 Task: Change the manage active status to no one.
Action: Mouse moved to (879, 117)
Screenshot: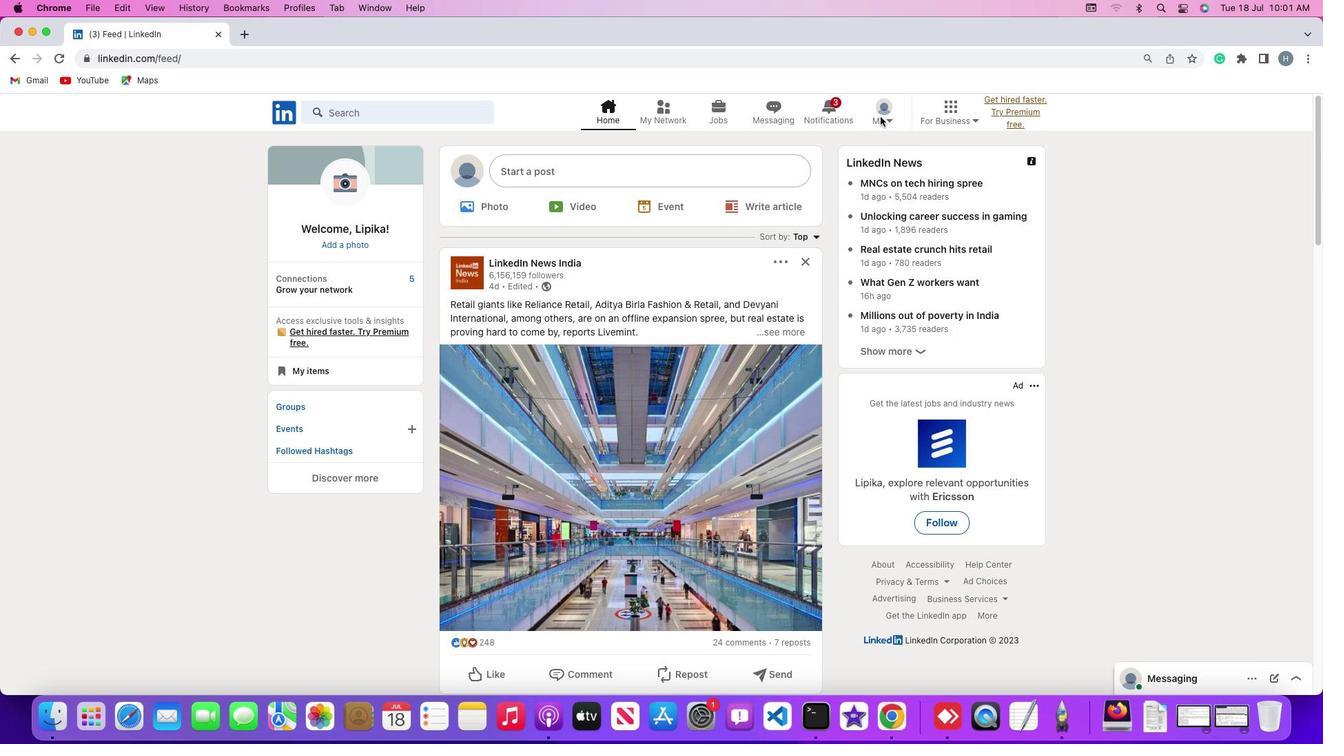
Action: Mouse pressed left at (879, 117)
Screenshot: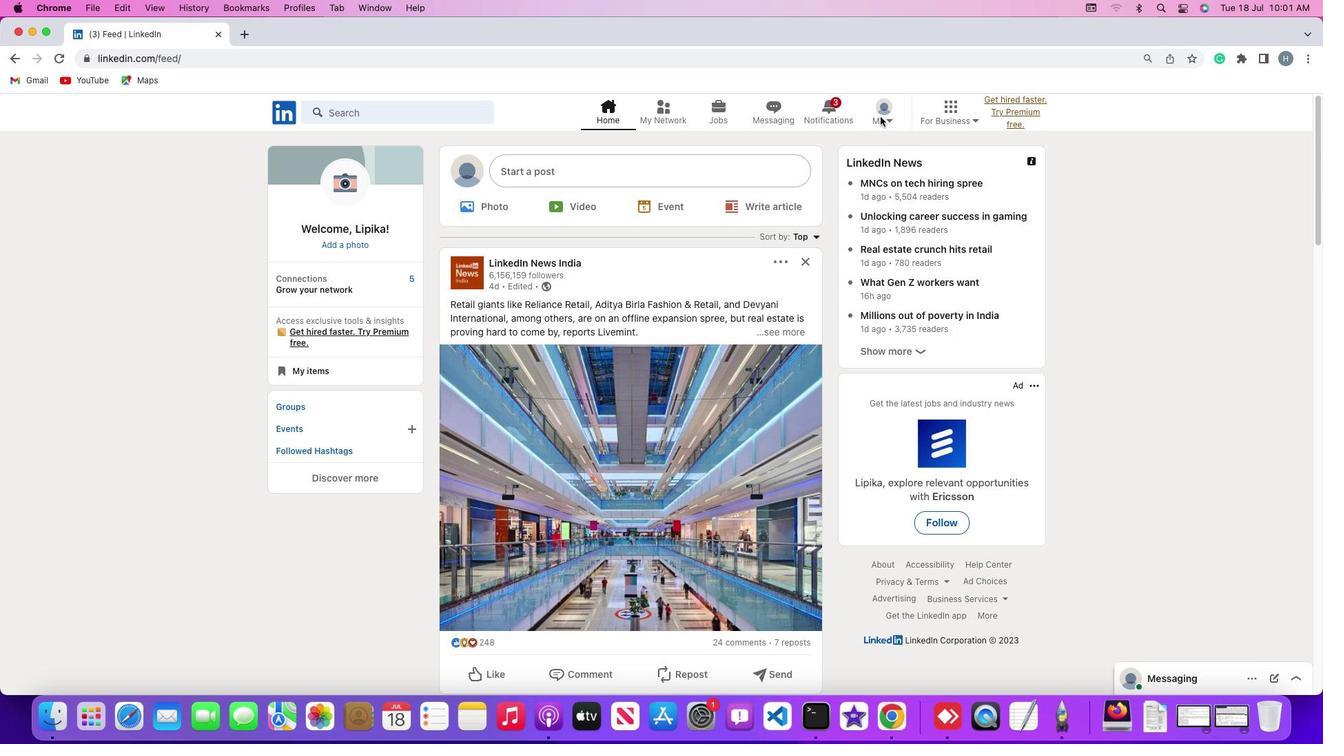 
Action: Mouse moved to (886, 115)
Screenshot: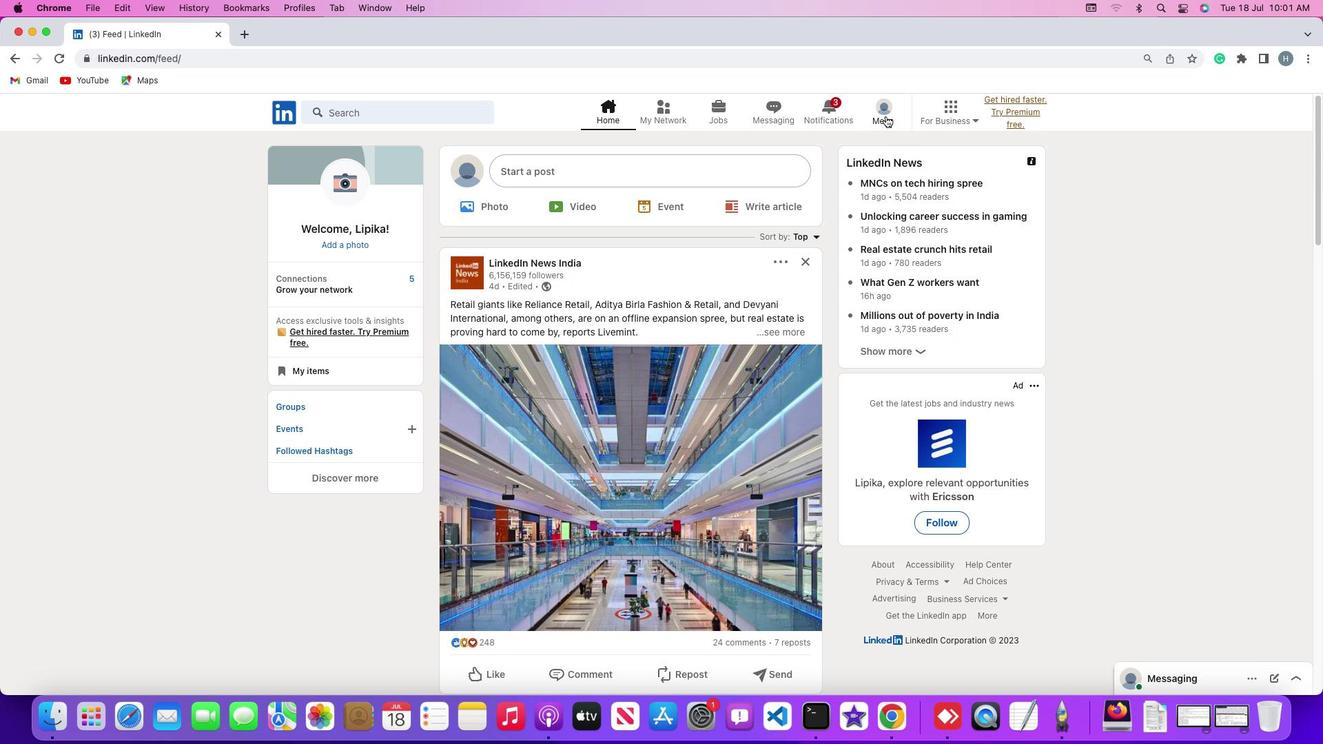 
Action: Mouse pressed left at (886, 115)
Screenshot: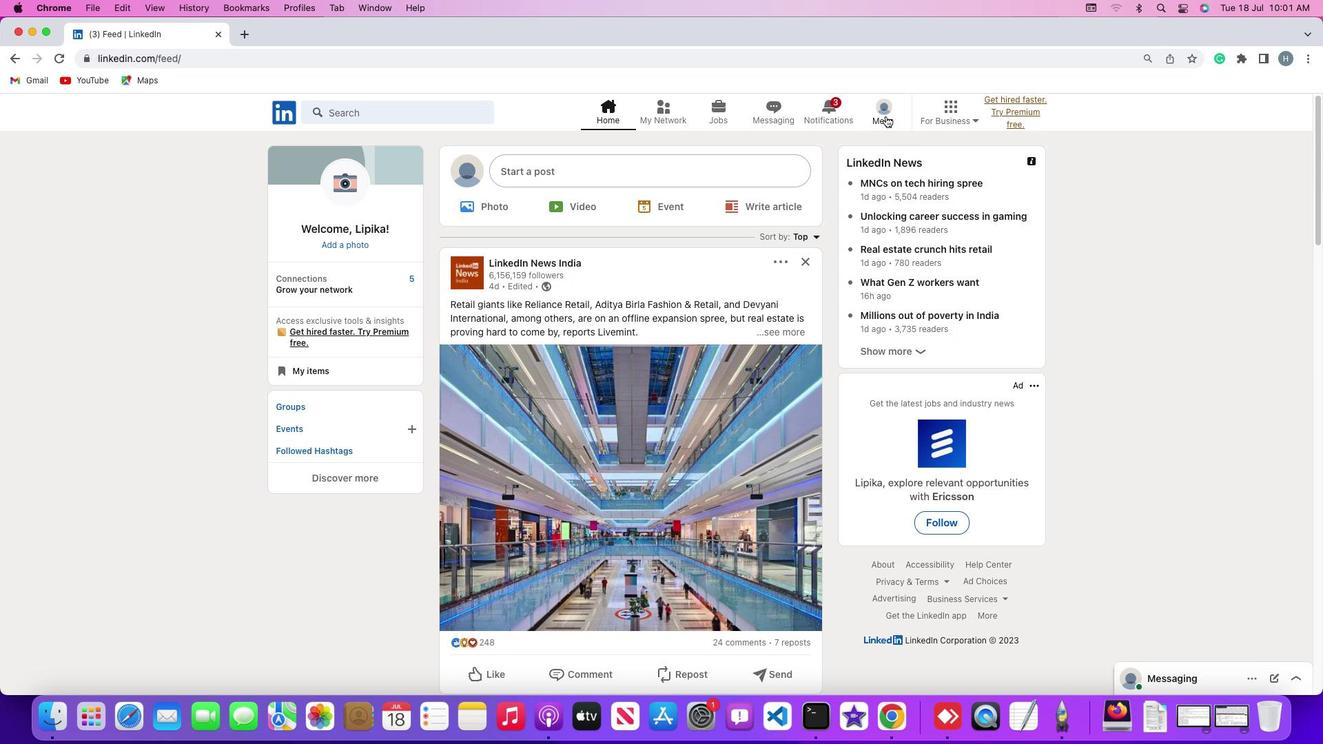 
Action: Mouse moved to (812, 260)
Screenshot: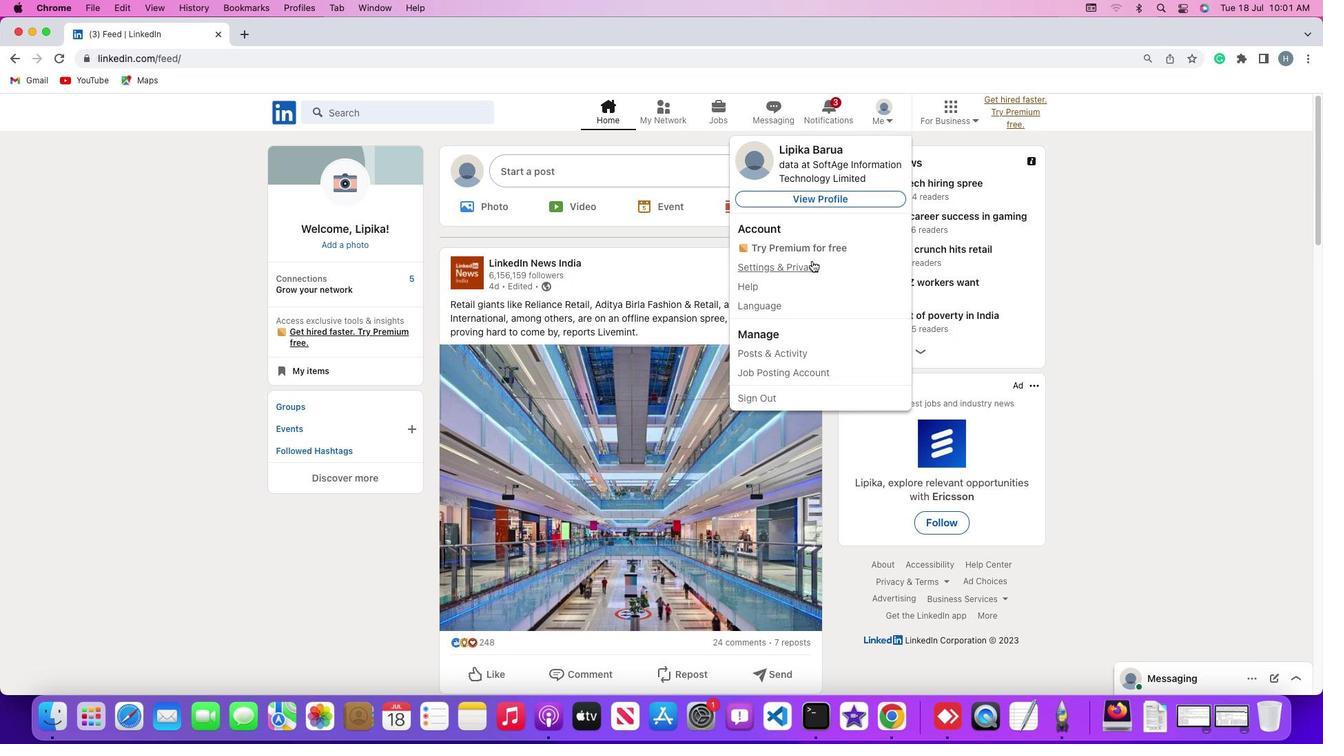 
Action: Mouse pressed left at (812, 260)
Screenshot: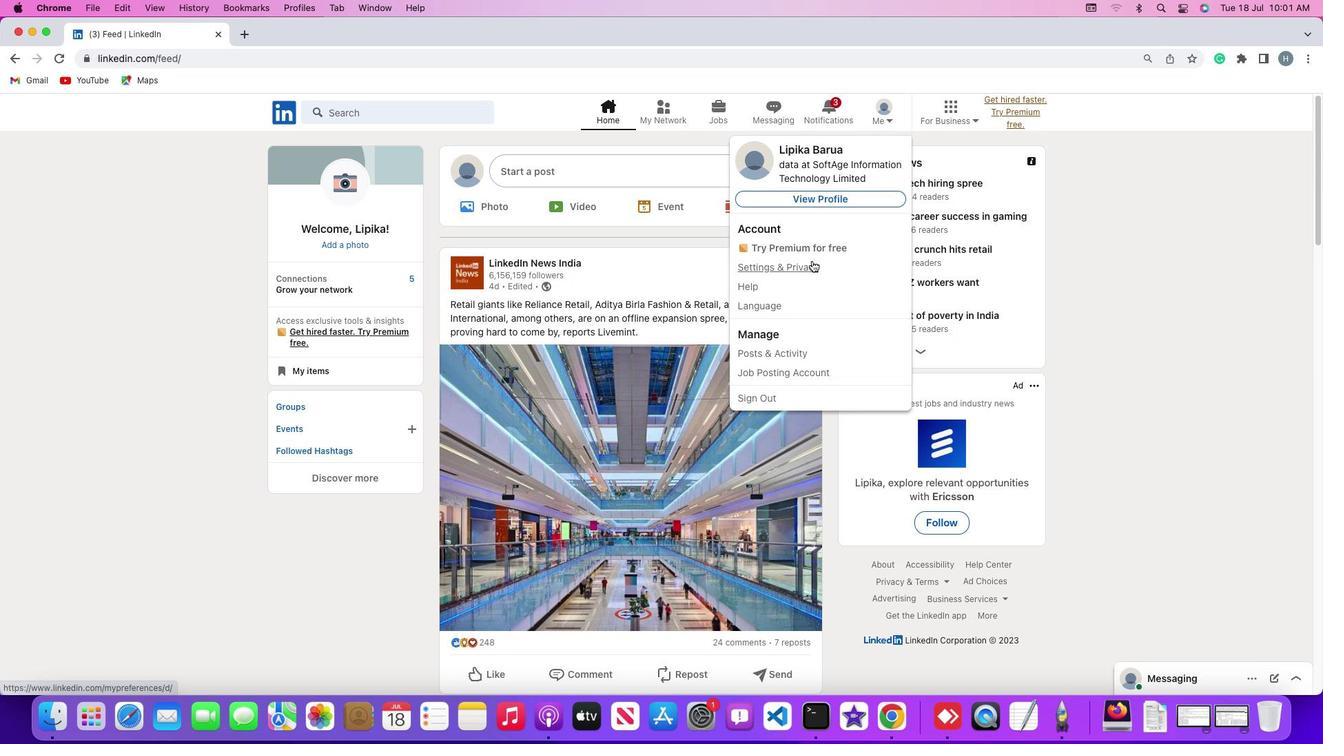 
Action: Mouse moved to (85, 318)
Screenshot: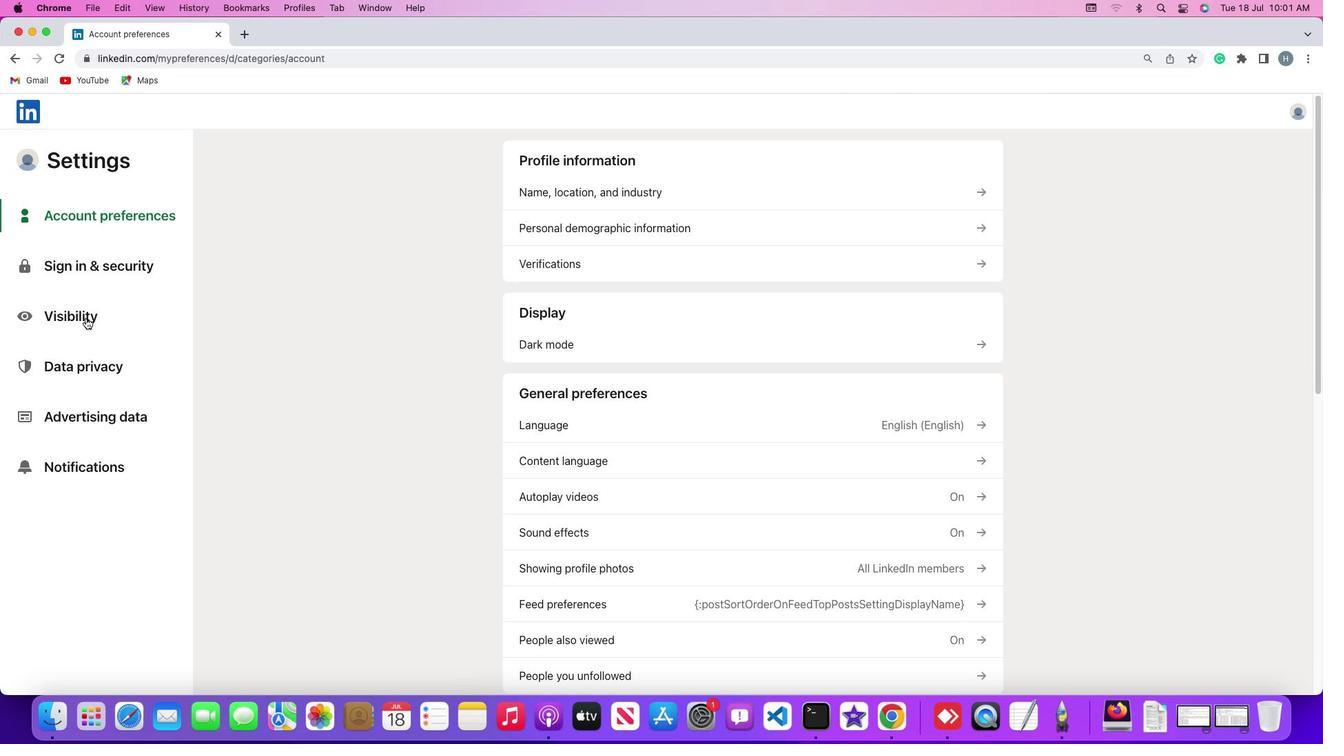 
Action: Mouse pressed left at (85, 318)
Screenshot: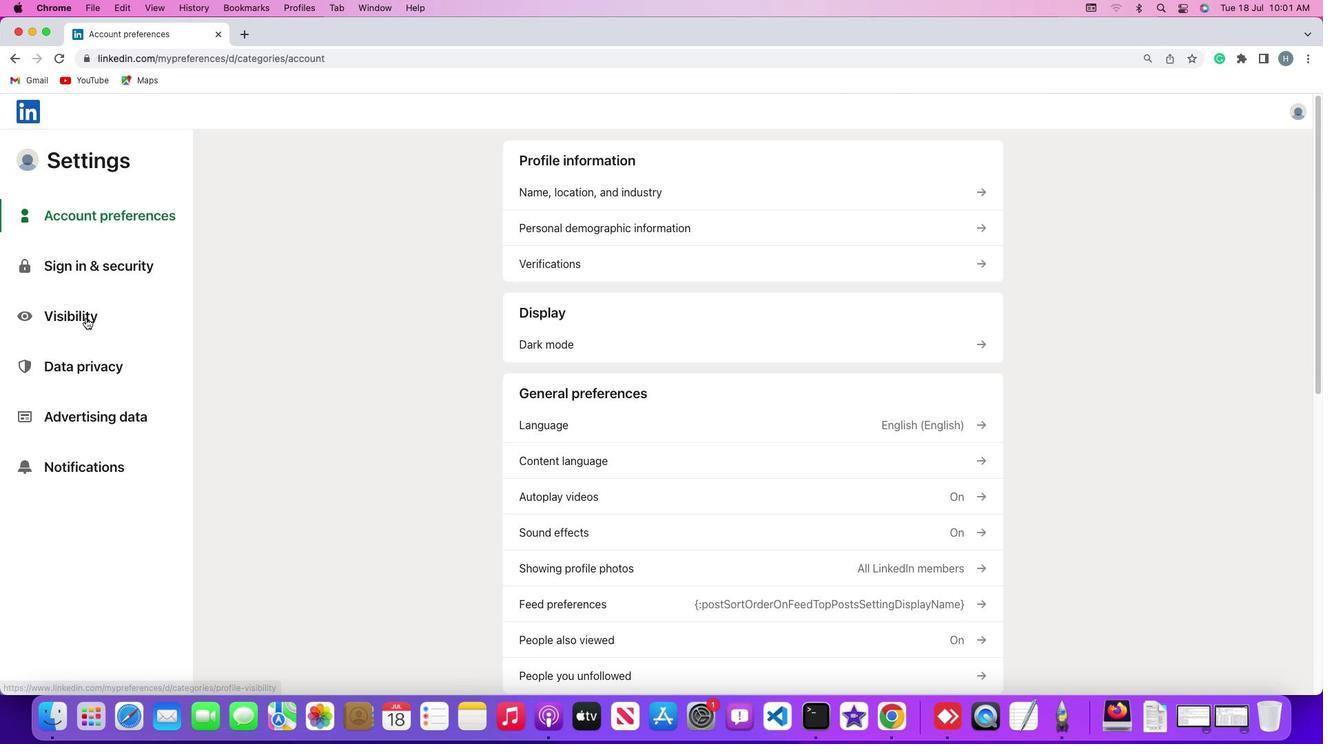 
Action: Mouse pressed left at (85, 318)
Screenshot: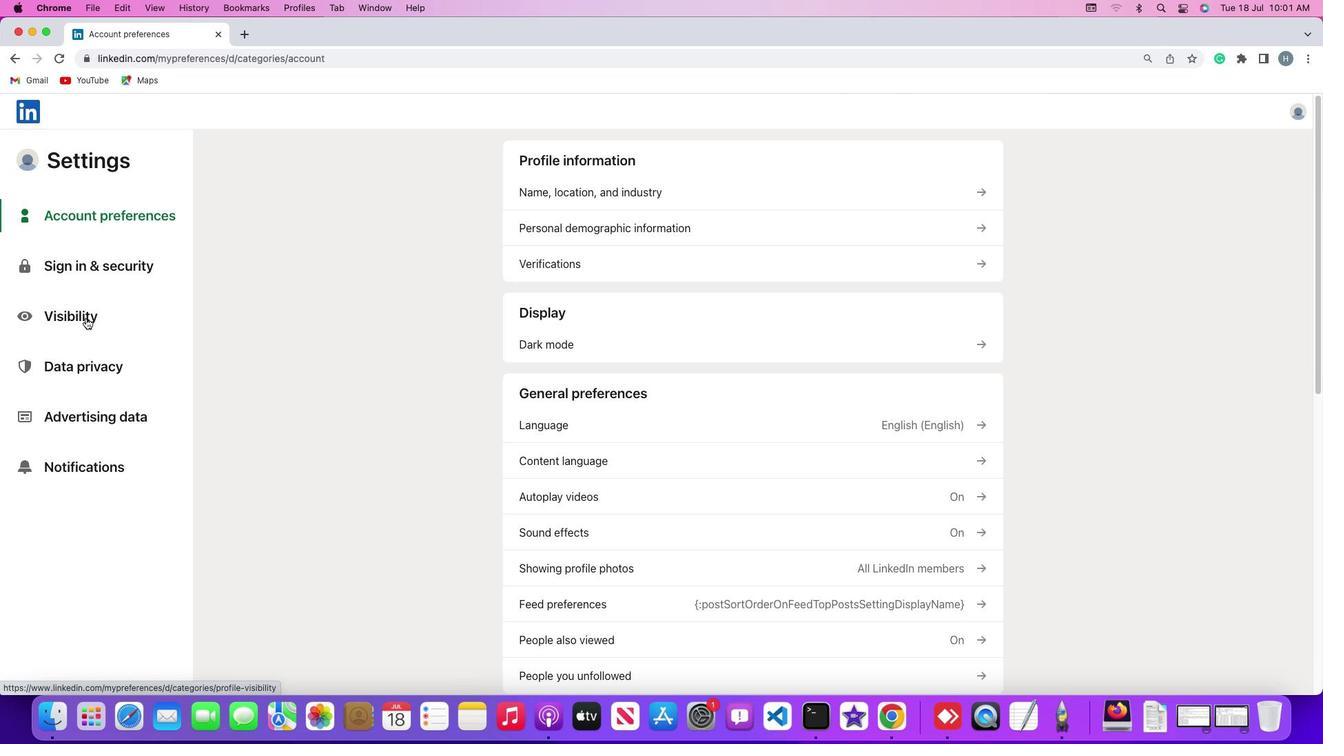 
Action: Mouse moved to (598, 630)
Screenshot: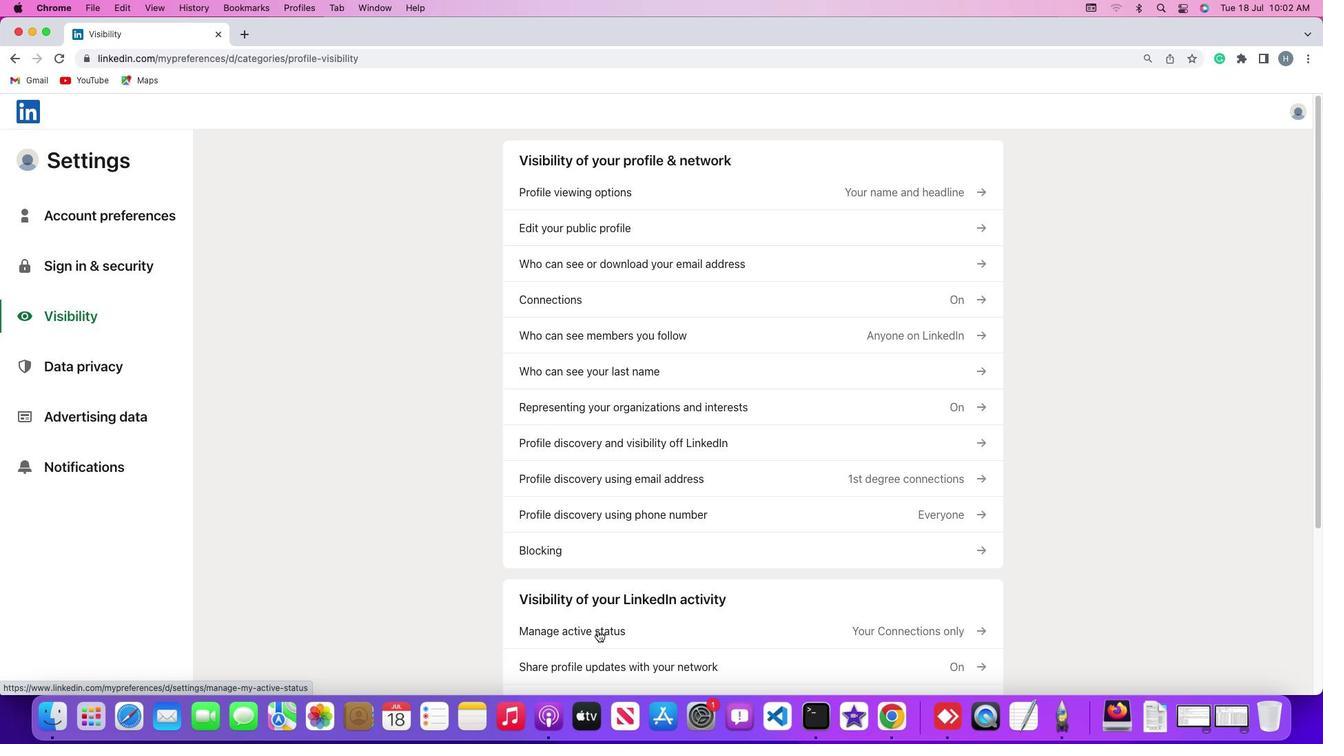 
Action: Mouse pressed left at (598, 630)
Screenshot: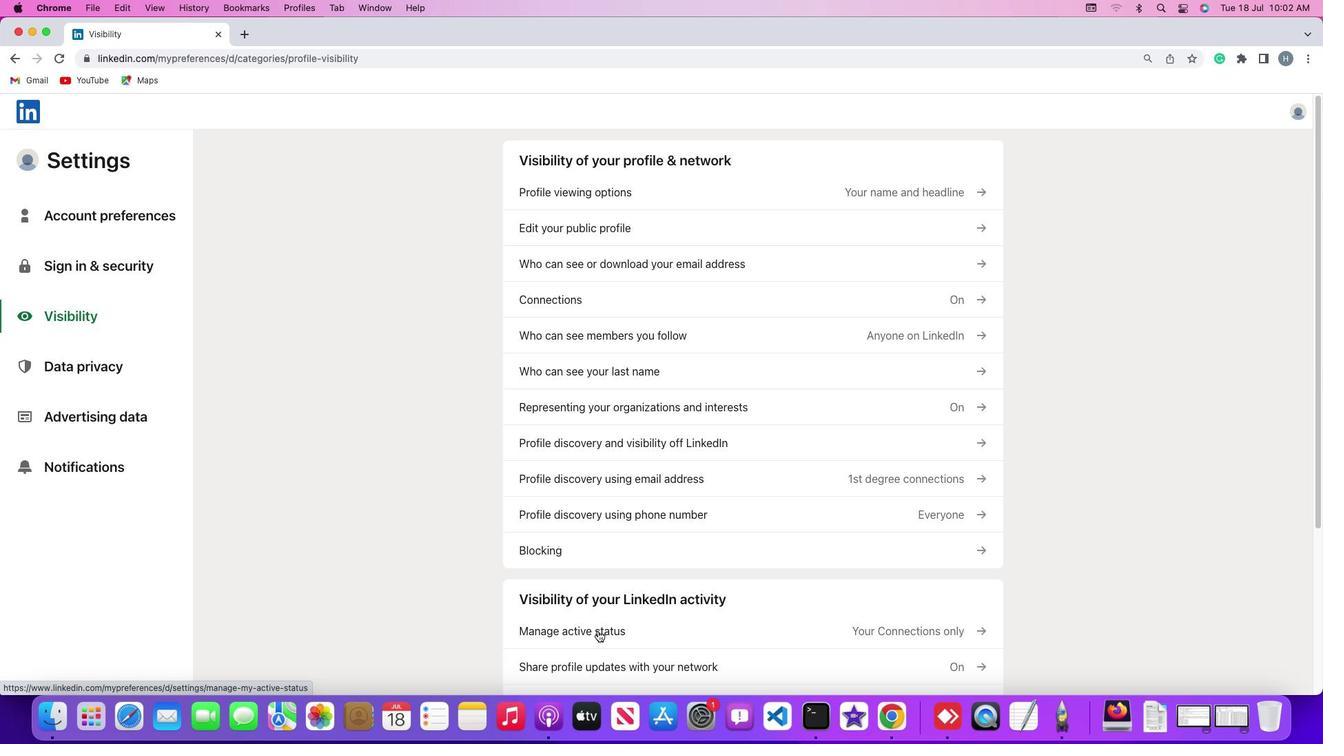 
Action: Mouse moved to (539, 237)
Screenshot: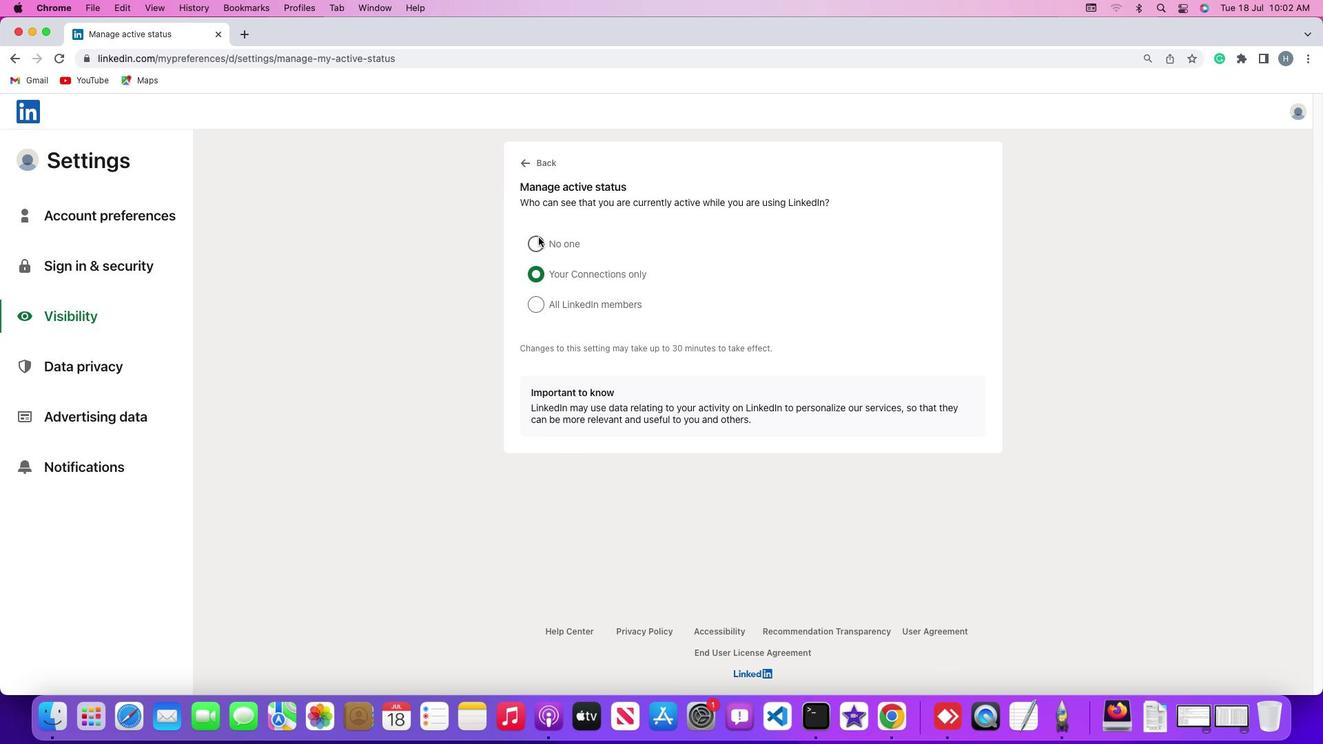 
Action: Mouse pressed left at (539, 237)
Screenshot: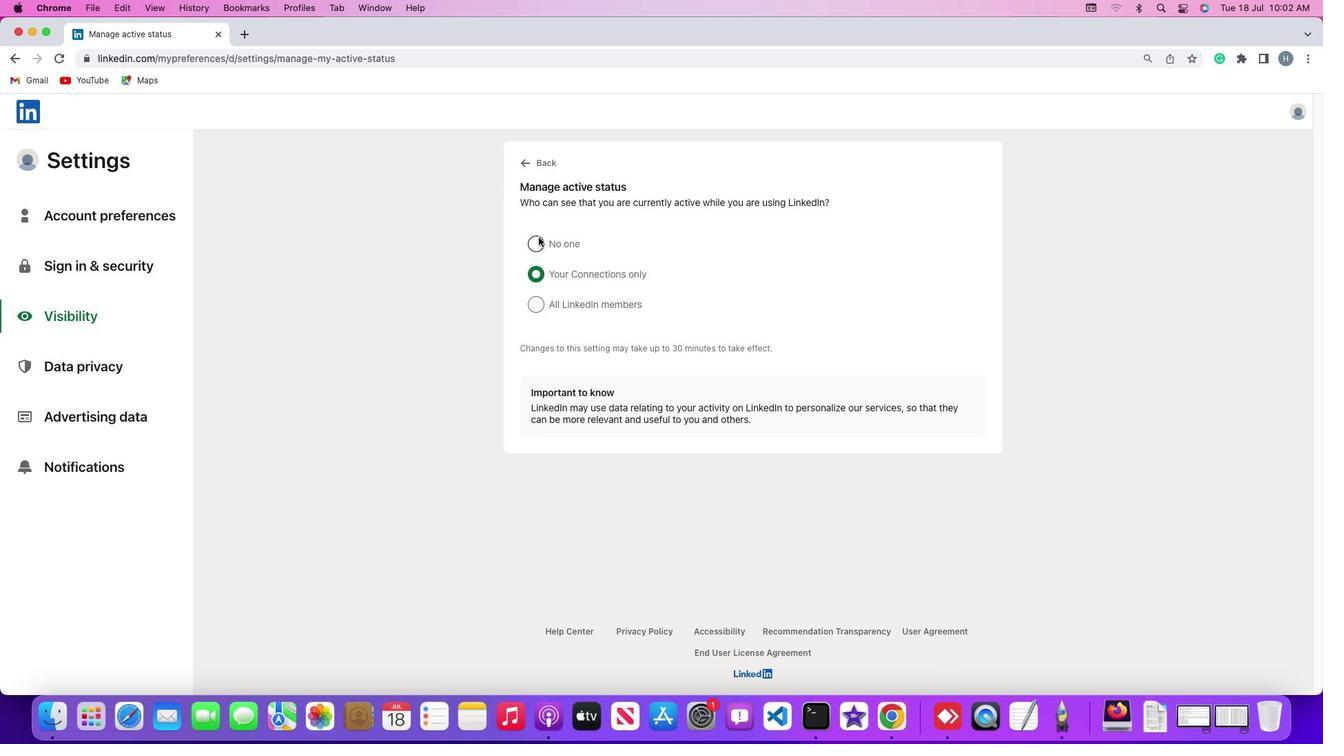 
Action: Mouse moved to (579, 306)
Screenshot: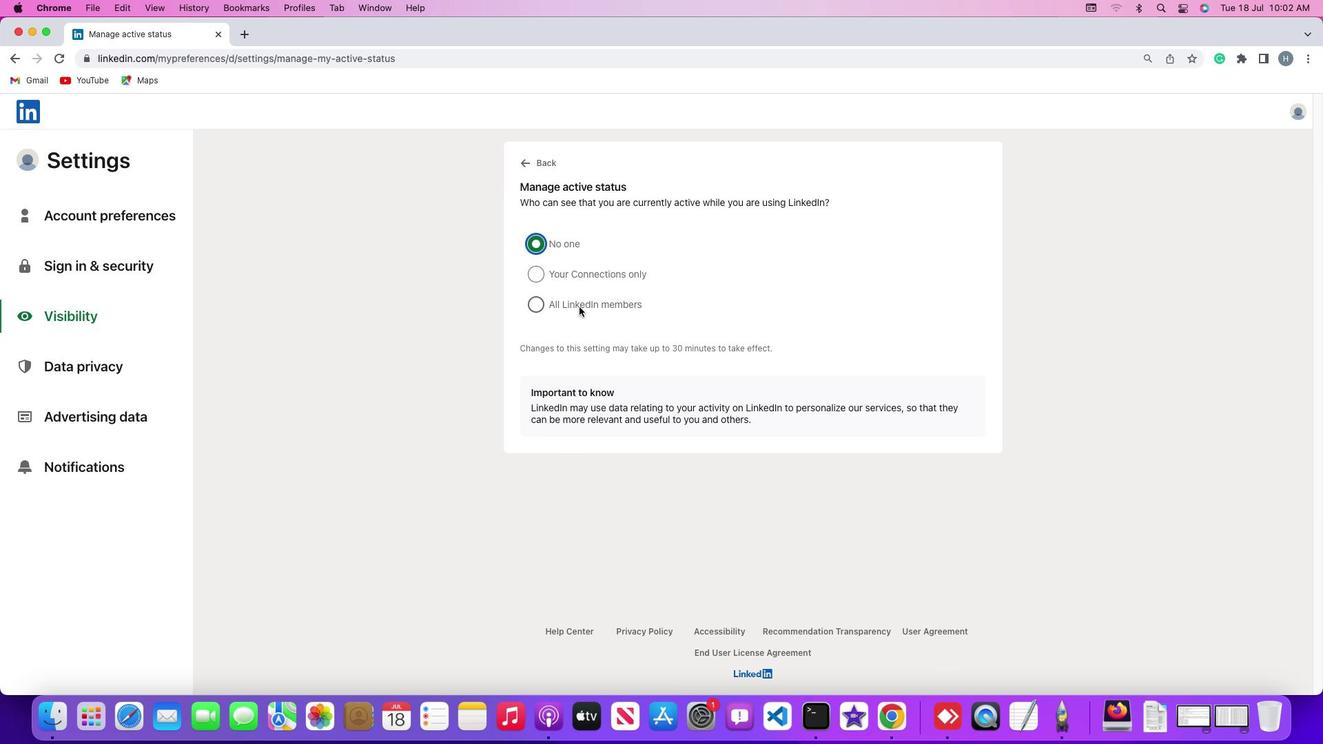 
